 Task: Set the default behaviour for Augmented reality permission to "Ask when a site wants to create a 3D map of your surroundings or track camera position".
Action: Mouse moved to (1053, 31)
Screenshot: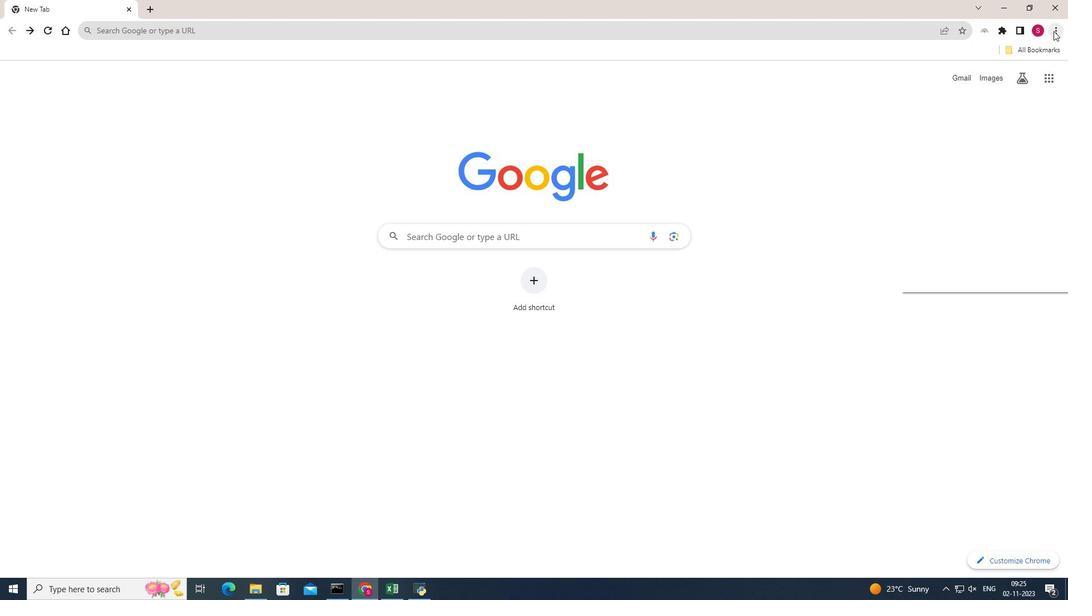 
Action: Mouse pressed left at (1053, 31)
Screenshot: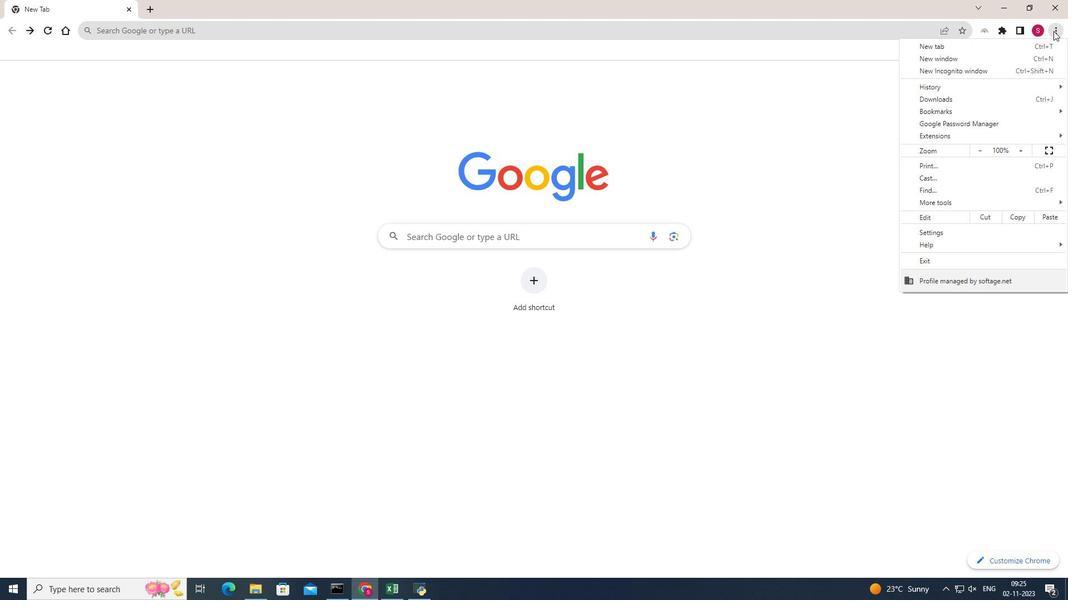 
Action: Mouse moved to (944, 234)
Screenshot: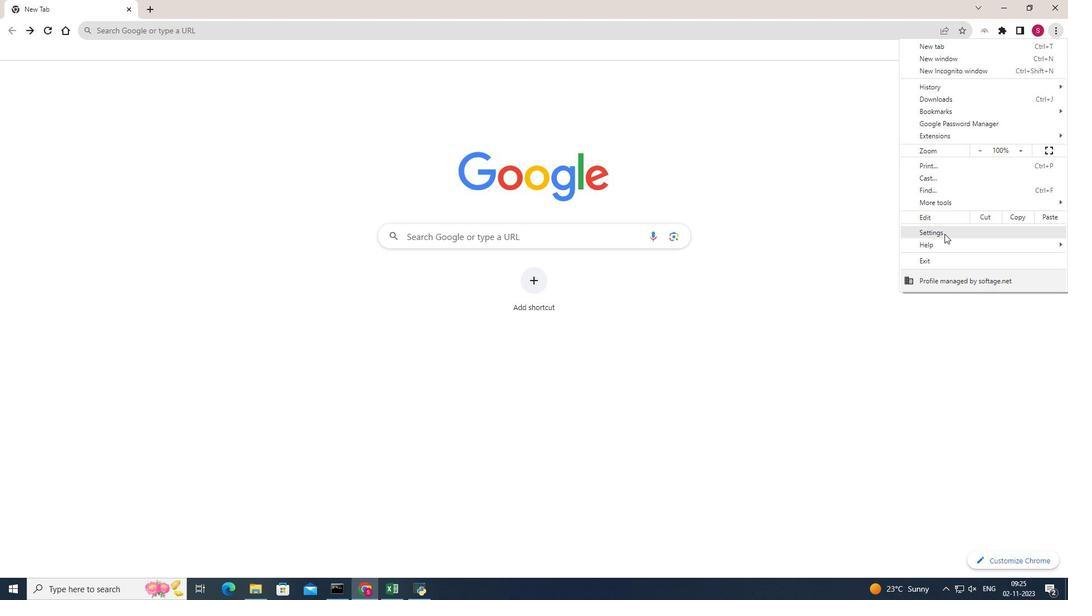
Action: Mouse pressed left at (944, 234)
Screenshot: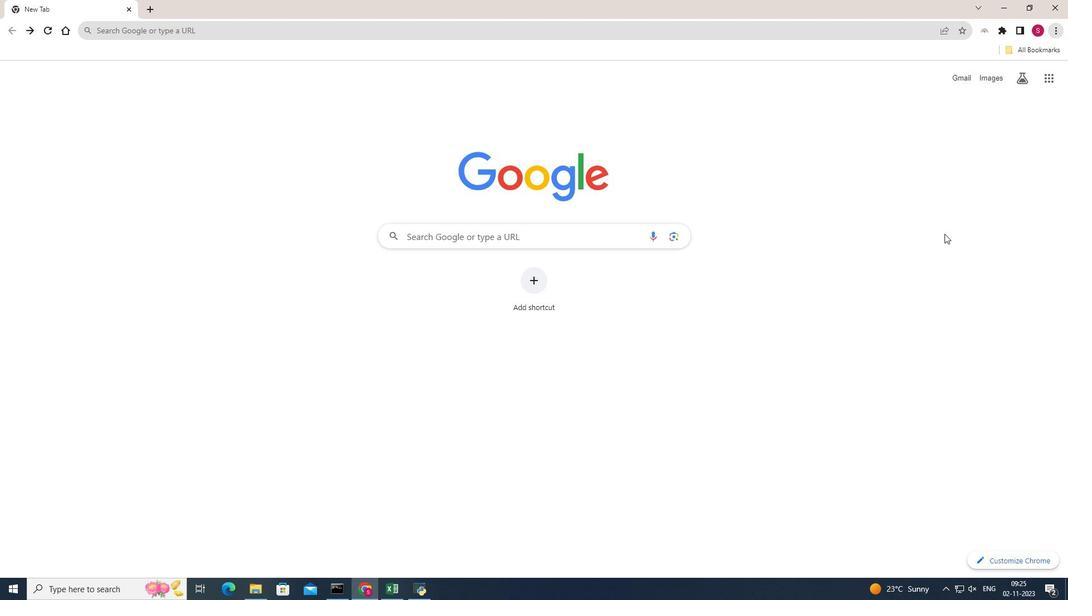 
Action: Mouse moved to (109, 132)
Screenshot: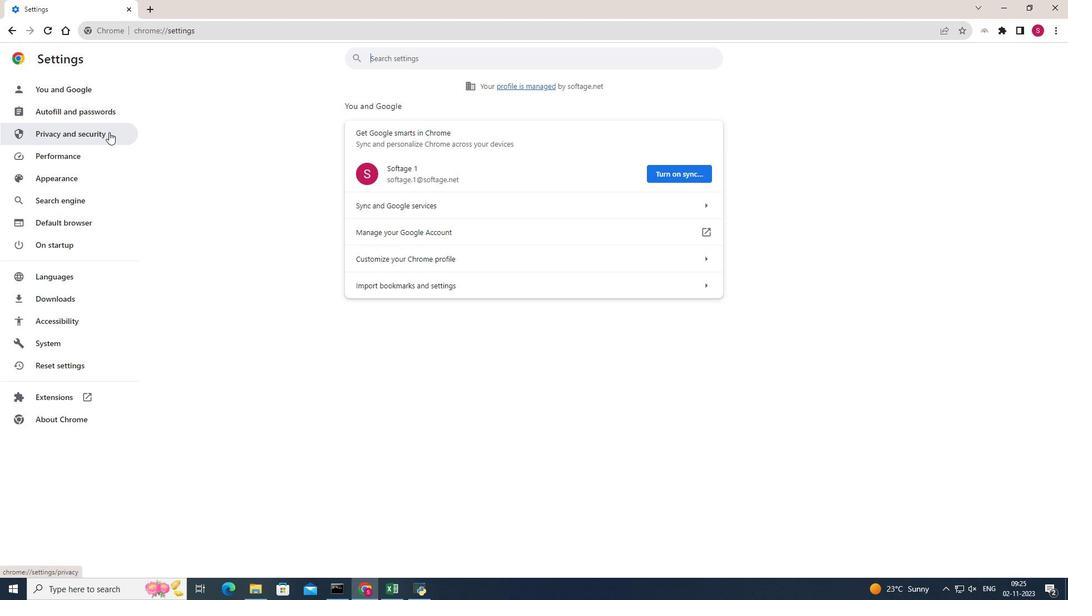 
Action: Mouse pressed left at (109, 132)
Screenshot: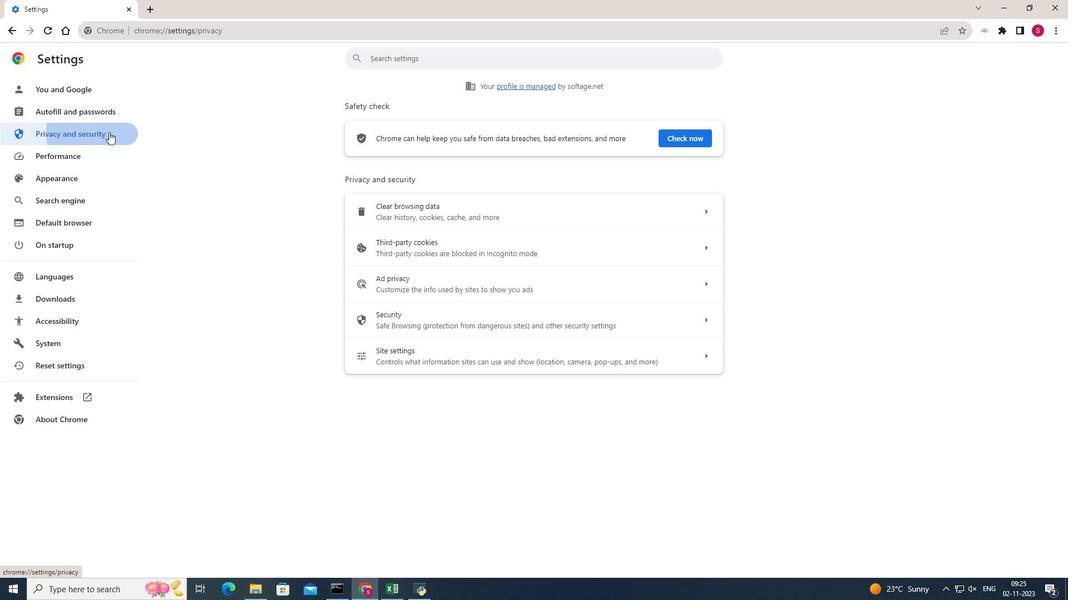 
Action: Mouse moved to (548, 359)
Screenshot: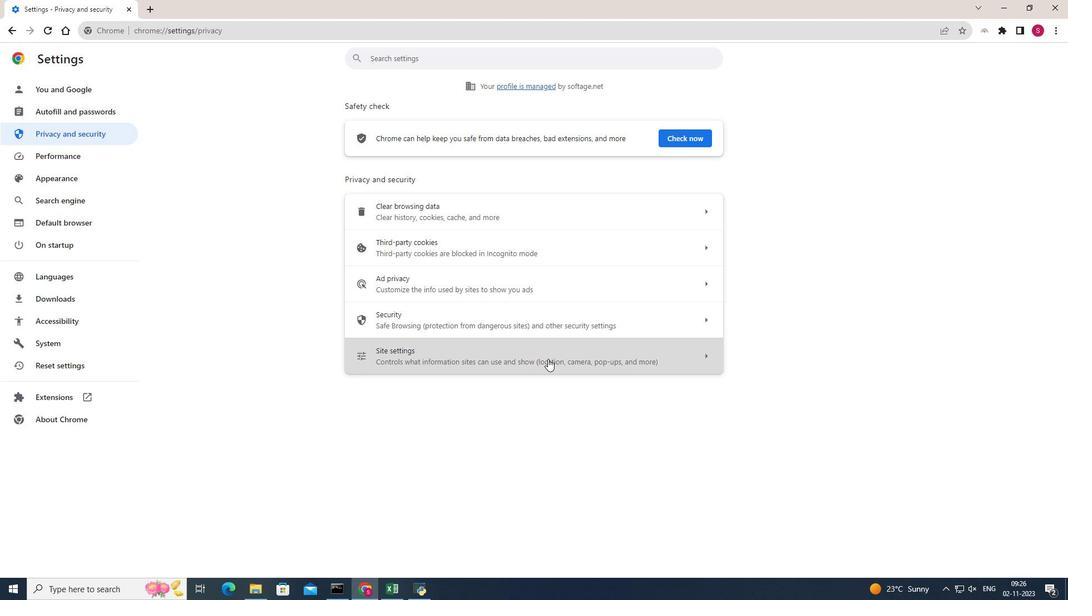 
Action: Mouse pressed left at (548, 359)
Screenshot: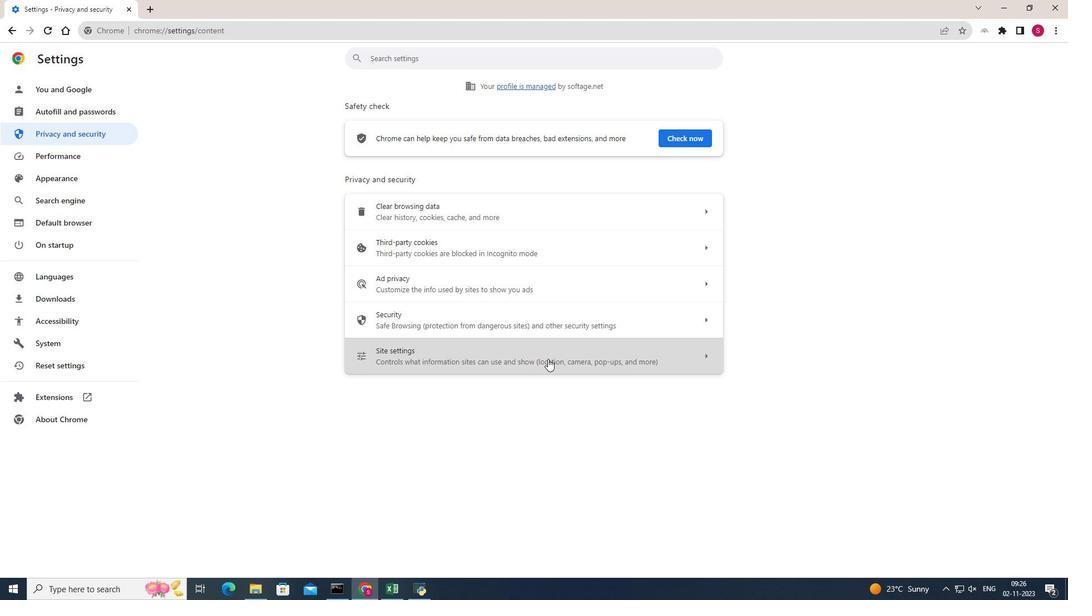 
Action: Mouse moved to (548, 359)
Screenshot: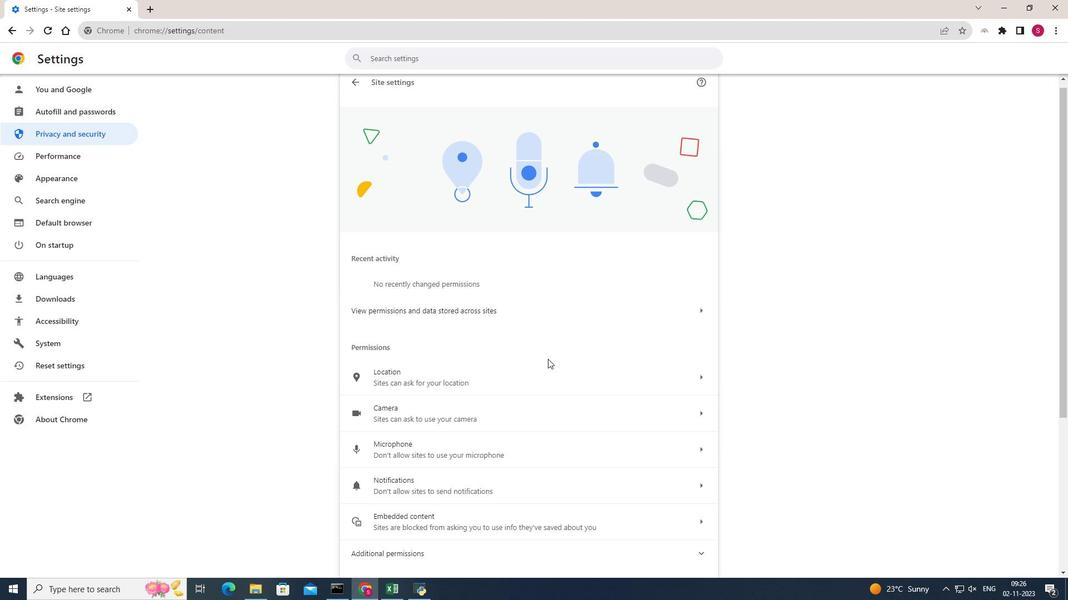 
Action: Mouse scrolled (548, 358) with delta (0, 0)
Screenshot: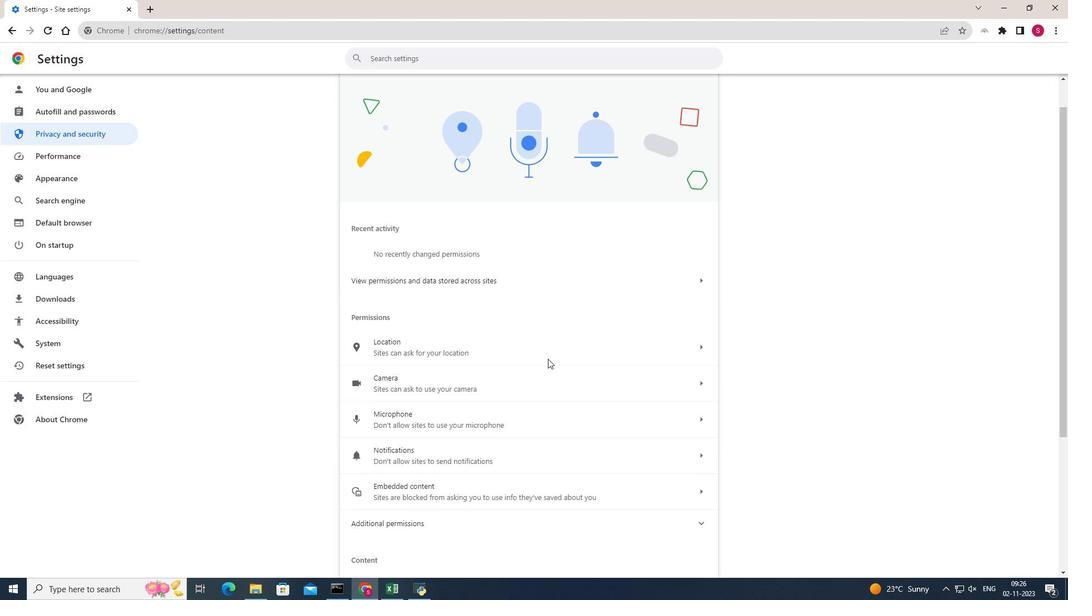 
Action: Mouse scrolled (548, 358) with delta (0, 0)
Screenshot: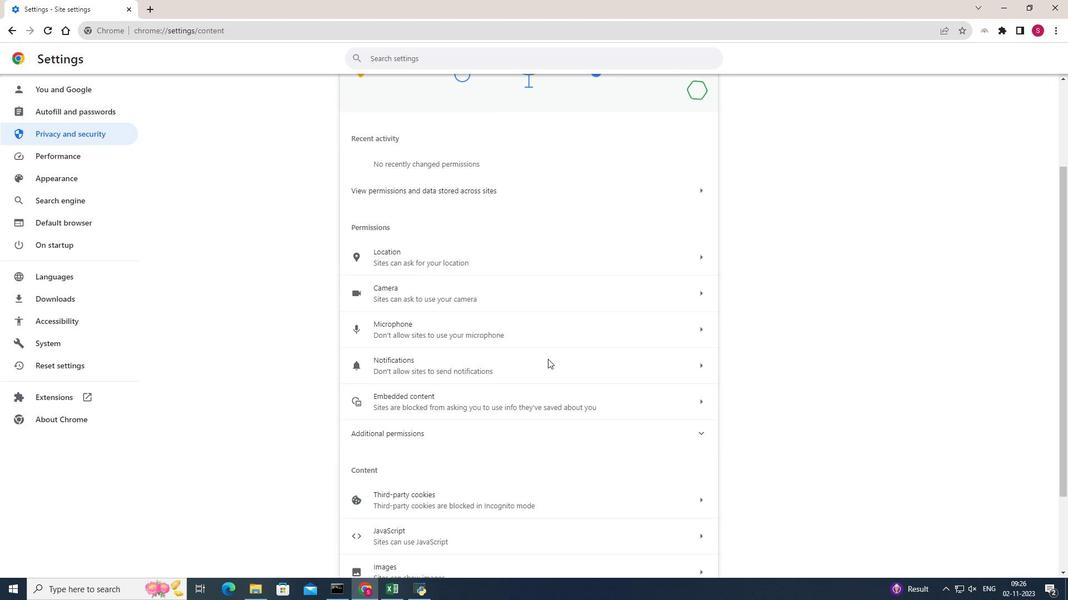 
Action: Mouse scrolled (548, 358) with delta (0, 0)
Screenshot: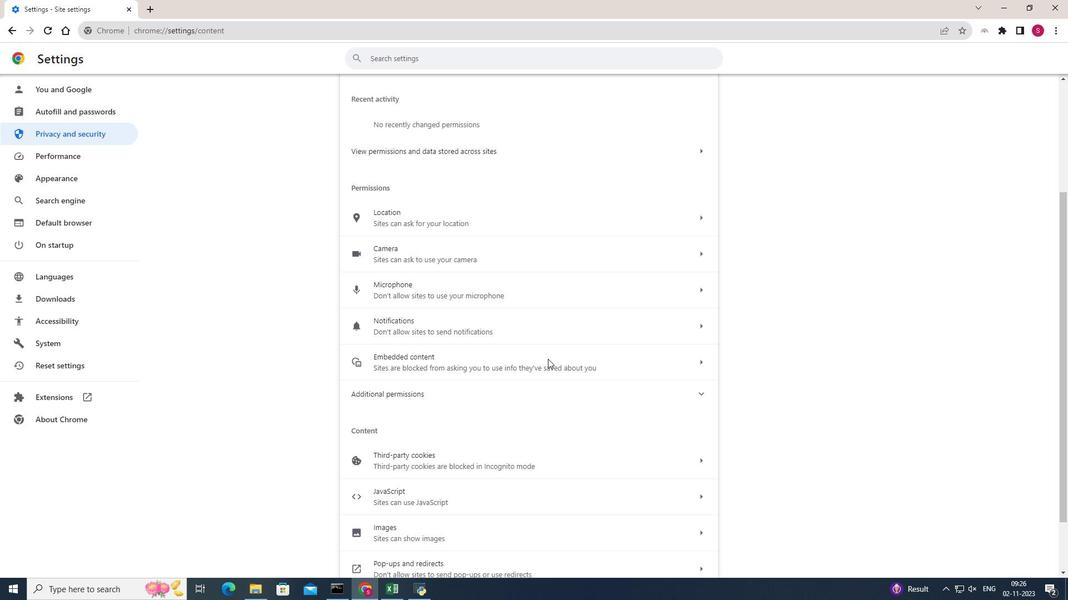 
Action: Mouse moved to (483, 392)
Screenshot: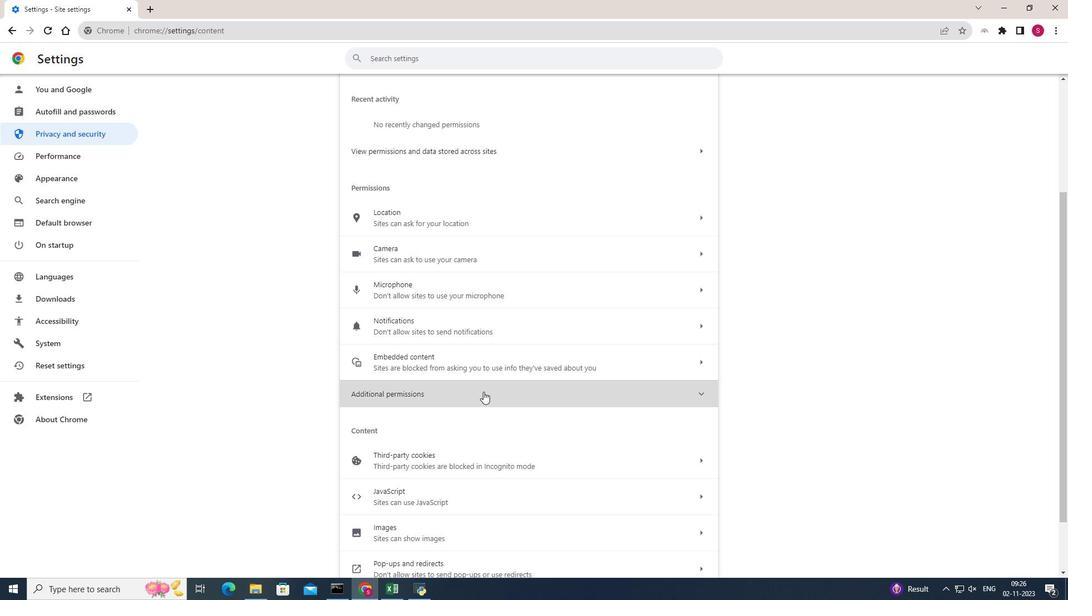 
Action: Mouse pressed left at (483, 392)
Screenshot: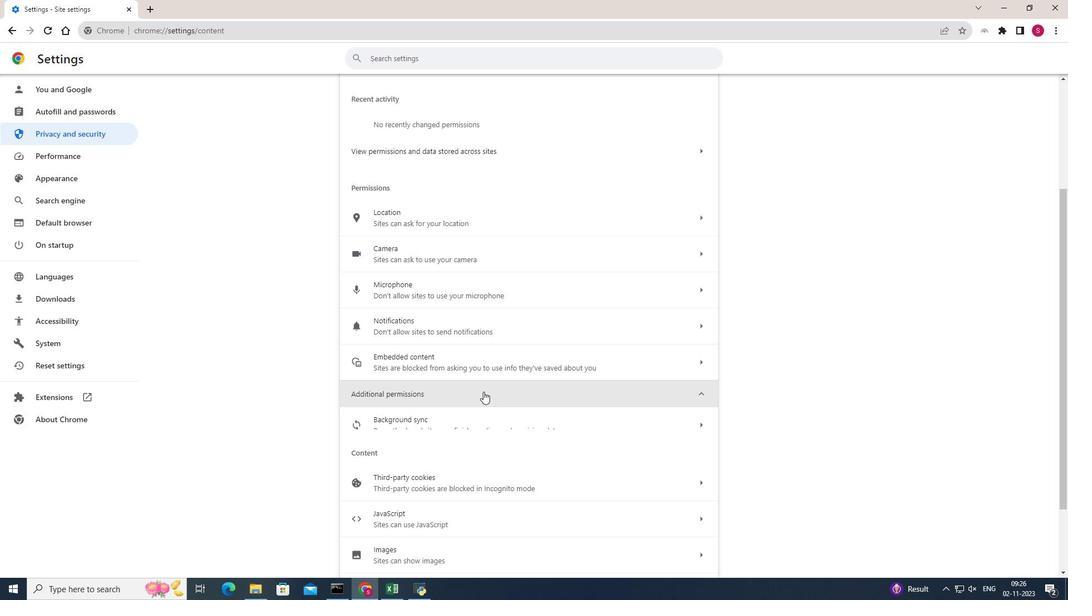 
Action: Mouse moved to (490, 390)
Screenshot: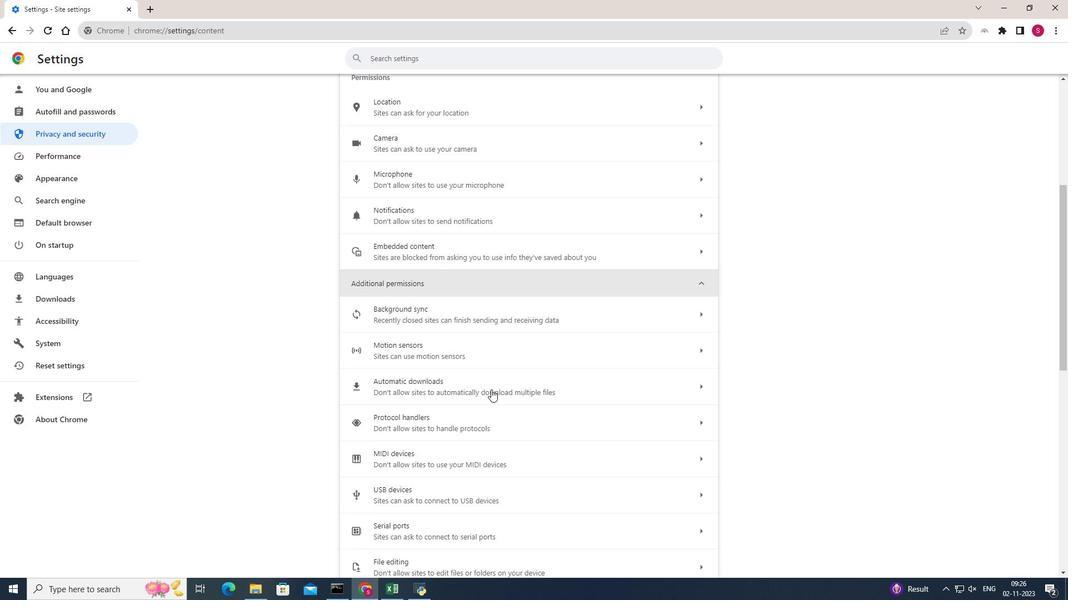 
Action: Mouse scrolled (490, 389) with delta (0, 0)
Screenshot: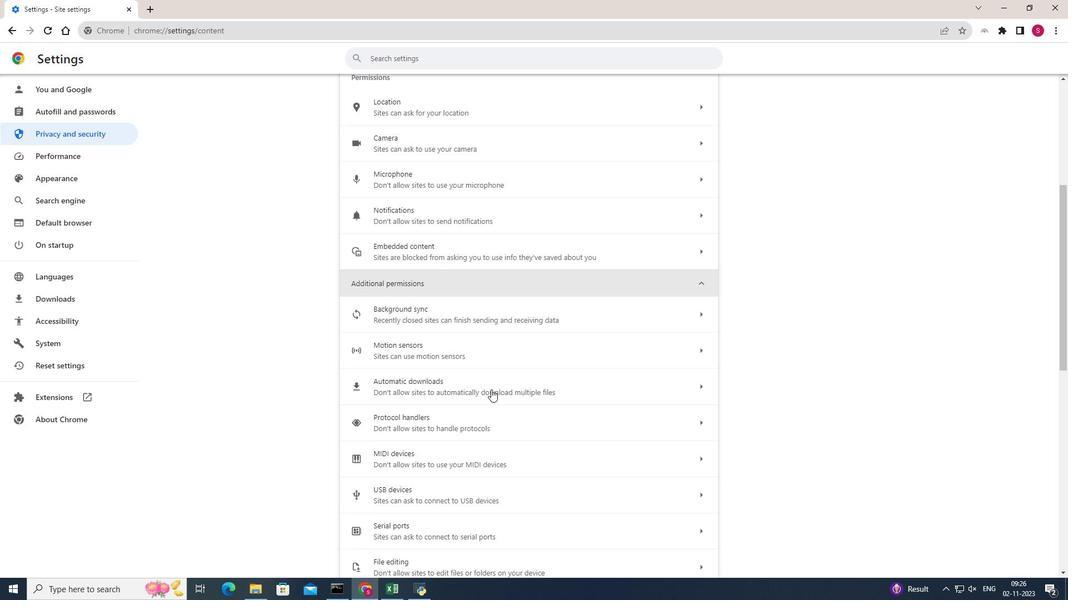 
Action: Mouse scrolled (490, 389) with delta (0, 0)
Screenshot: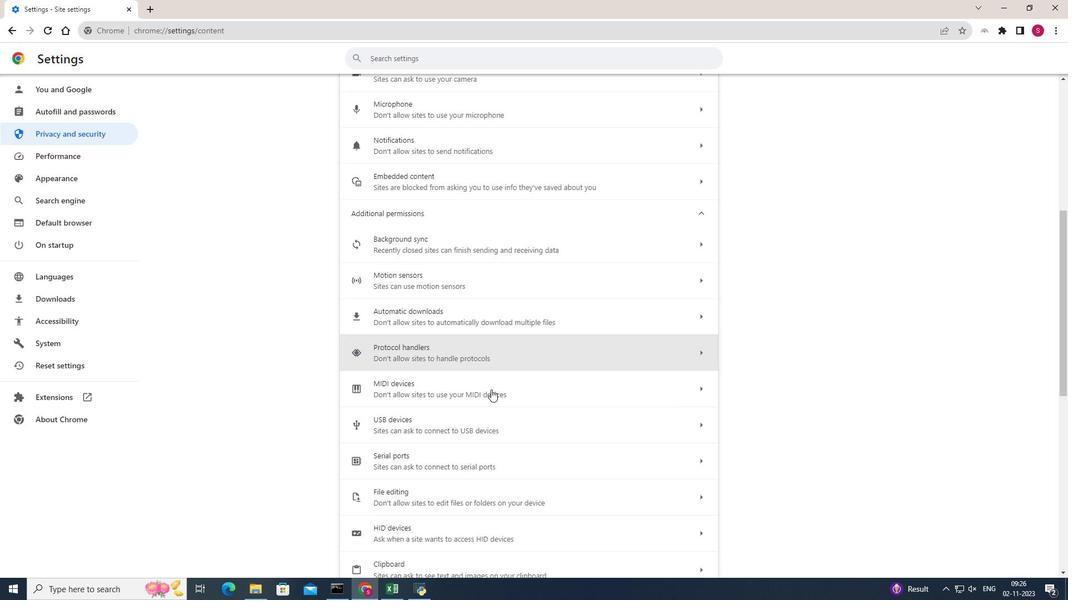 
Action: Mouse scrolled (490, 389) with delta (0, 0)
Screenshot: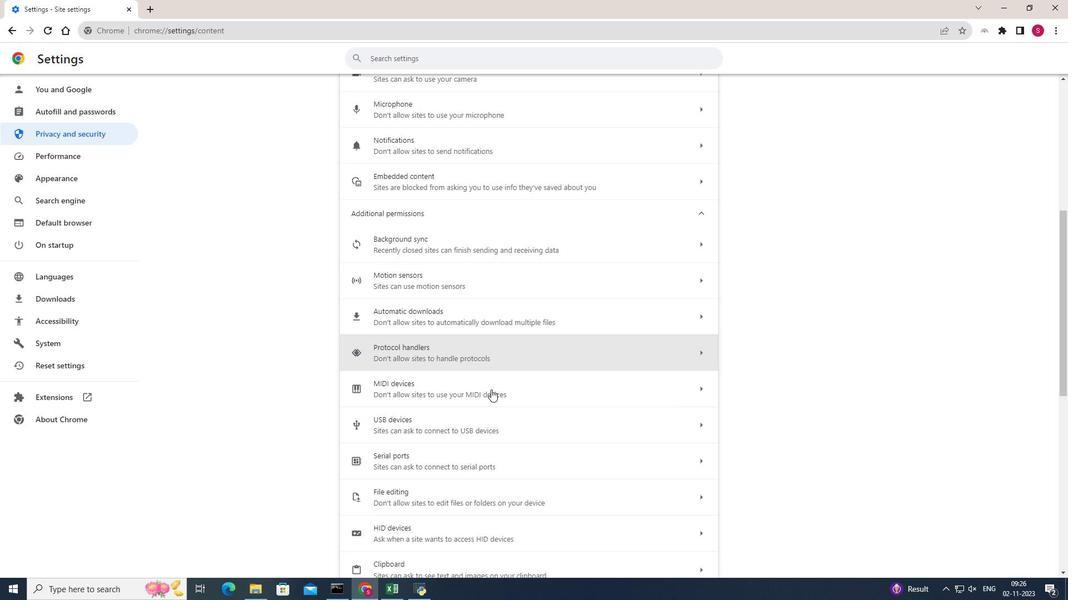 
Action: Mouse scrolled (490, 389) with delta (0, 0)
Screenshot: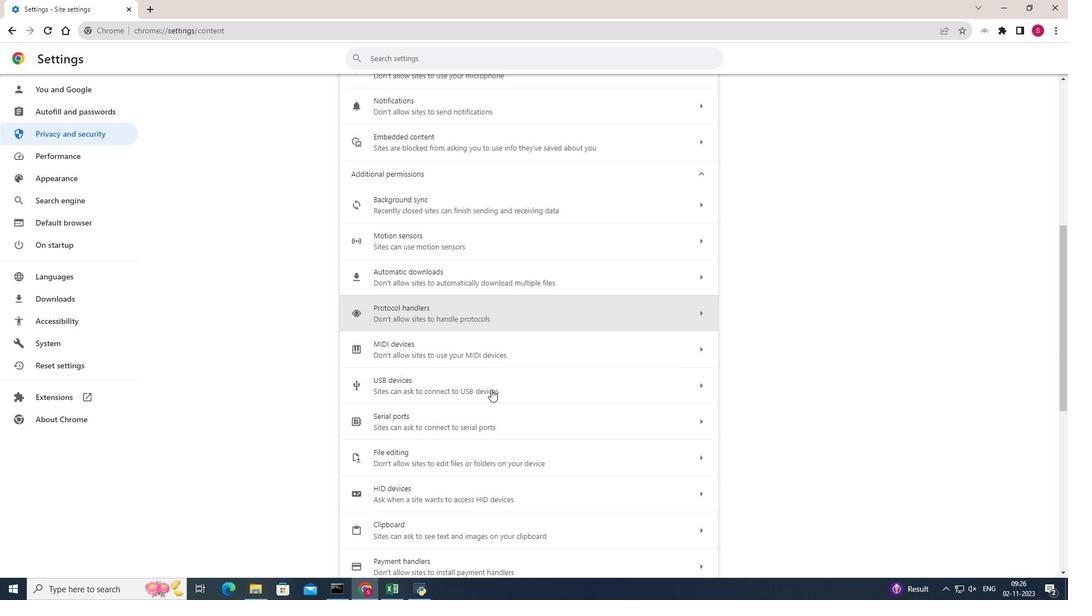 
Action: Mouse moved to (491, 390)
Screenshot: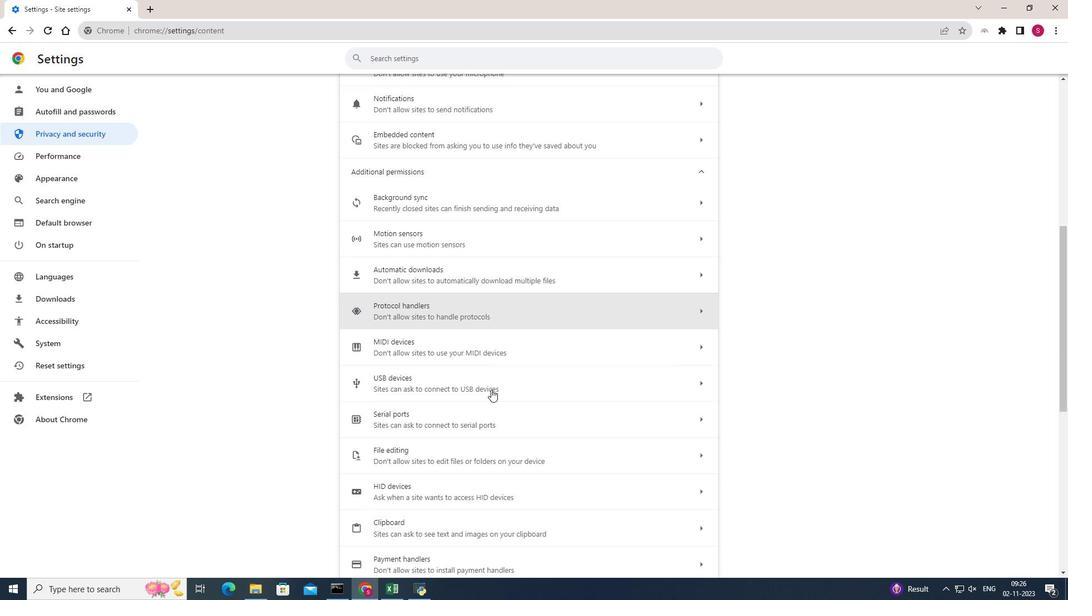 
Action: Mouse scrolled (491, 389) with delta (0, 0)
Screenshot: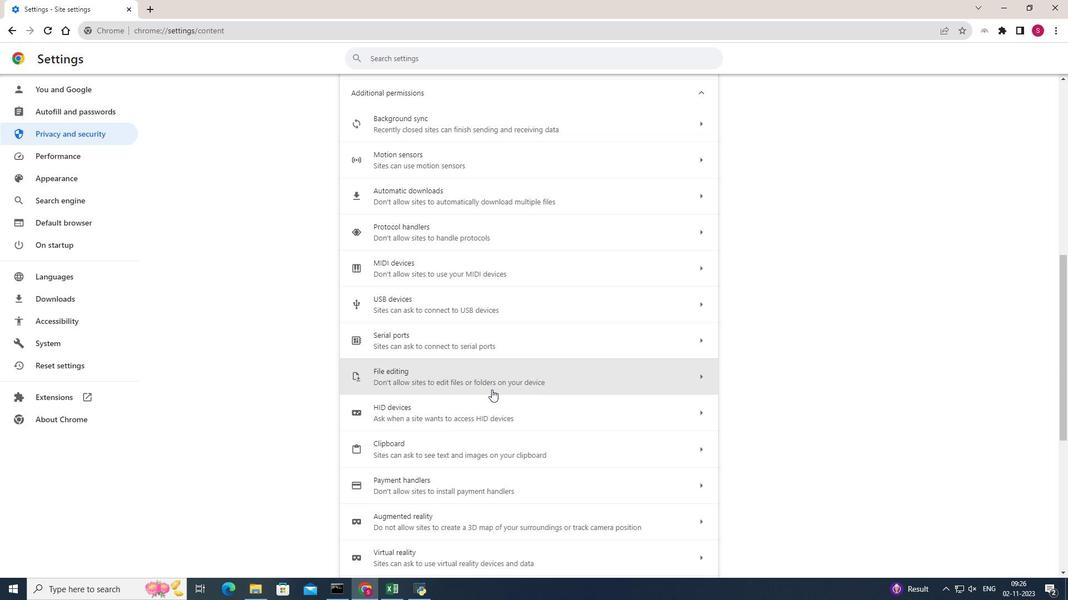 
Action: Mouse scrolled (491, 389) with delta (0, 0)
Screenshot: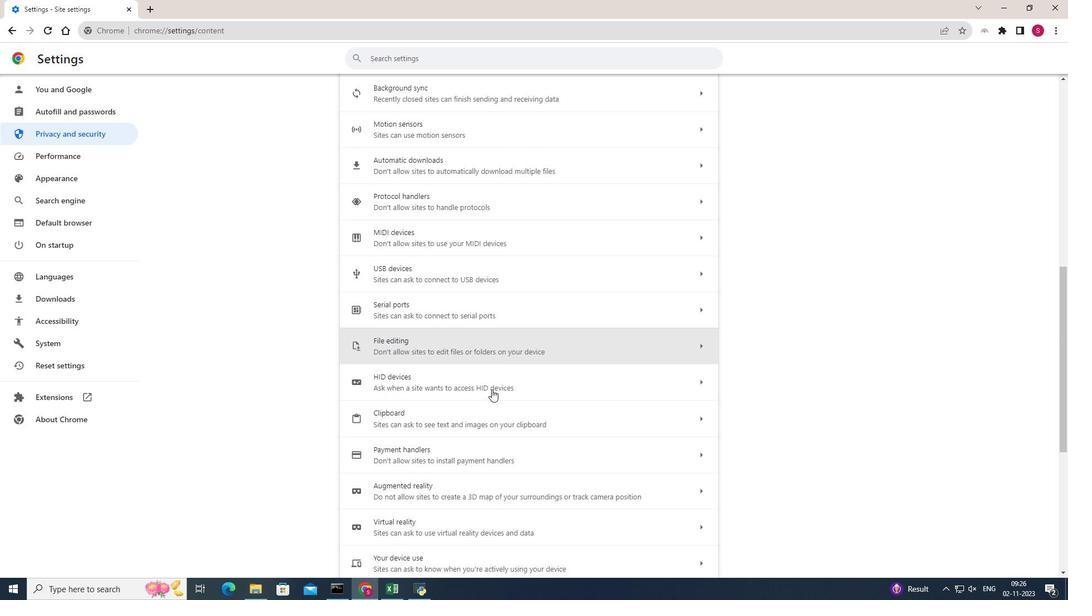 
Action: Mouse moved to (481, 490)
Screenshot: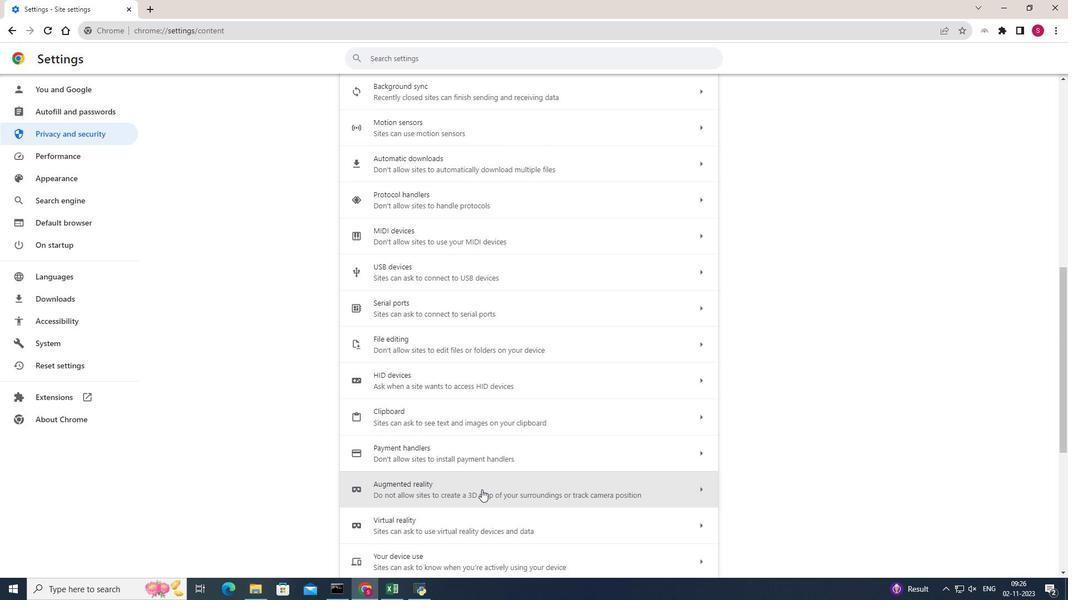 
Action: Mouse pressed left at (481, 490)
Screenshot: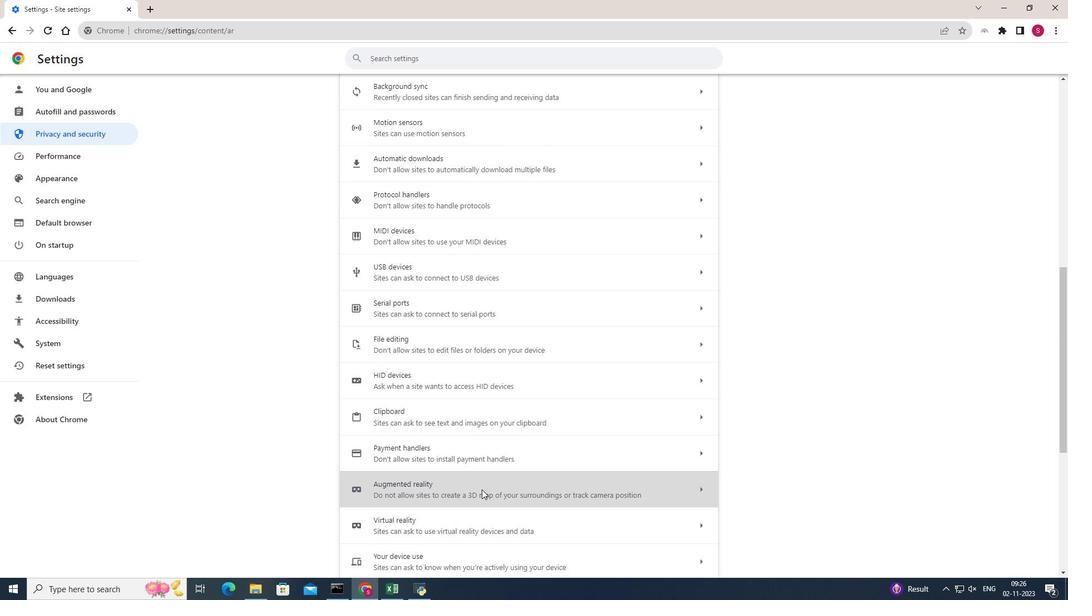 
Action: Mouse moved to (363, 191)
Screenshot: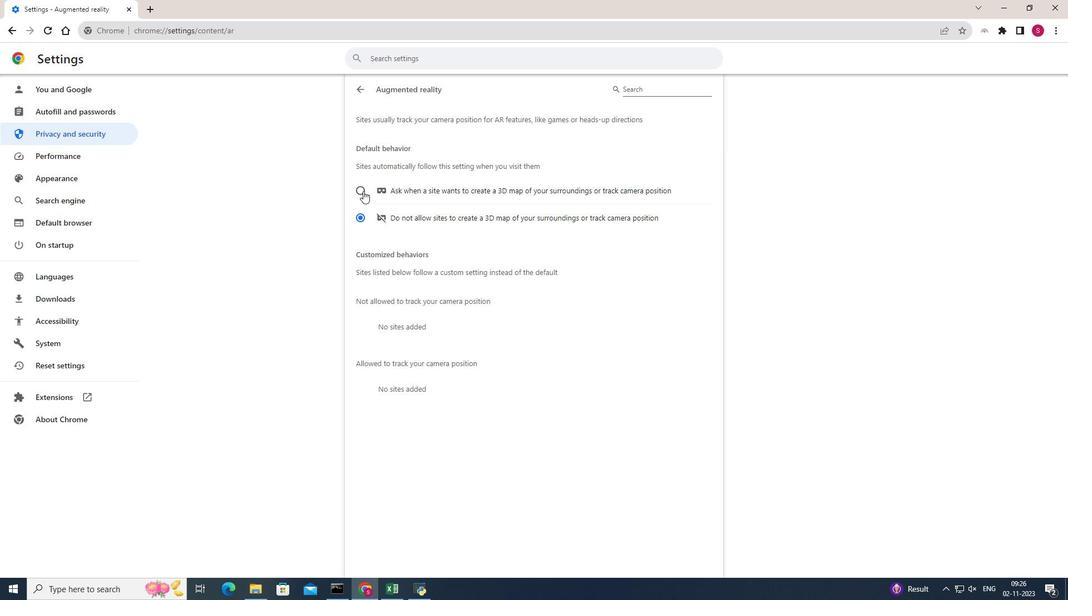 
Action: Mouse pressed left at (363, 191)
Screenshot: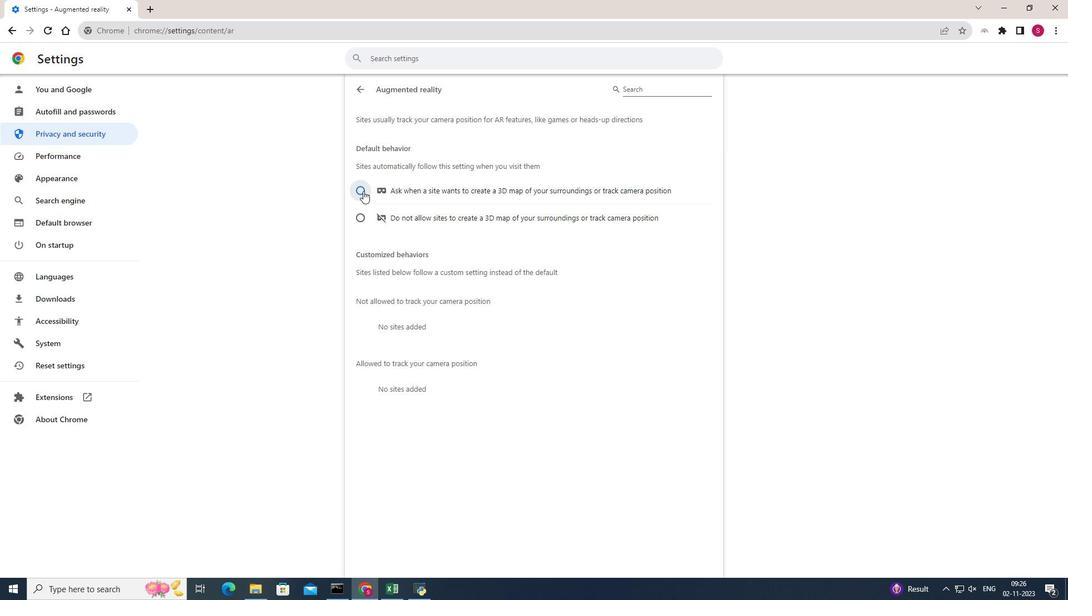 
Action: Mouse moved to (645, 228)
Screenshot: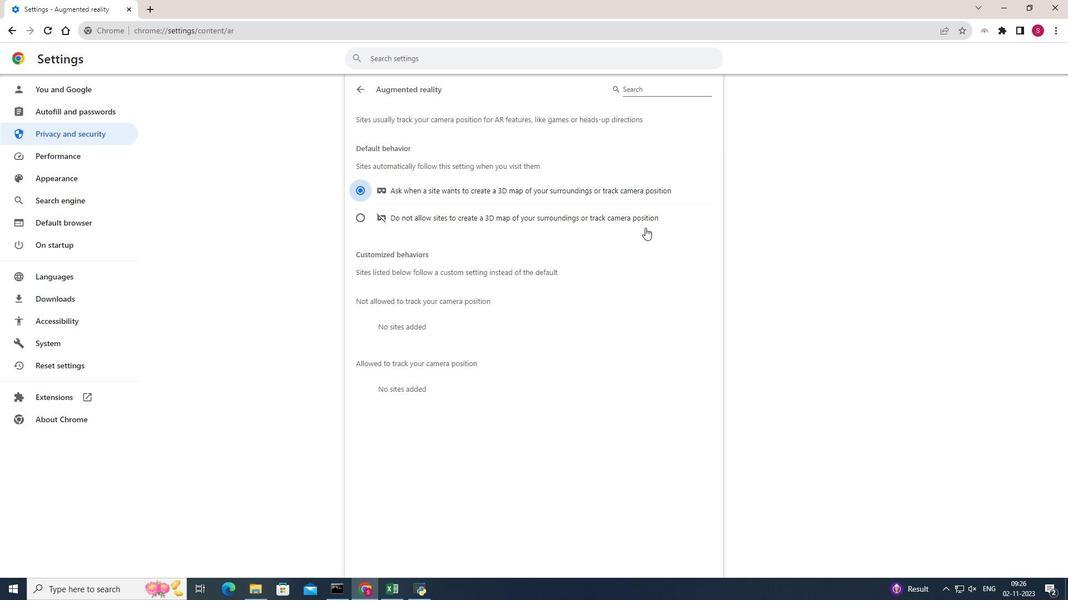 
